 Task: Show available start times in increments of 60 minutes.
Action: Mouse moved to (221, 453)
Screenshot: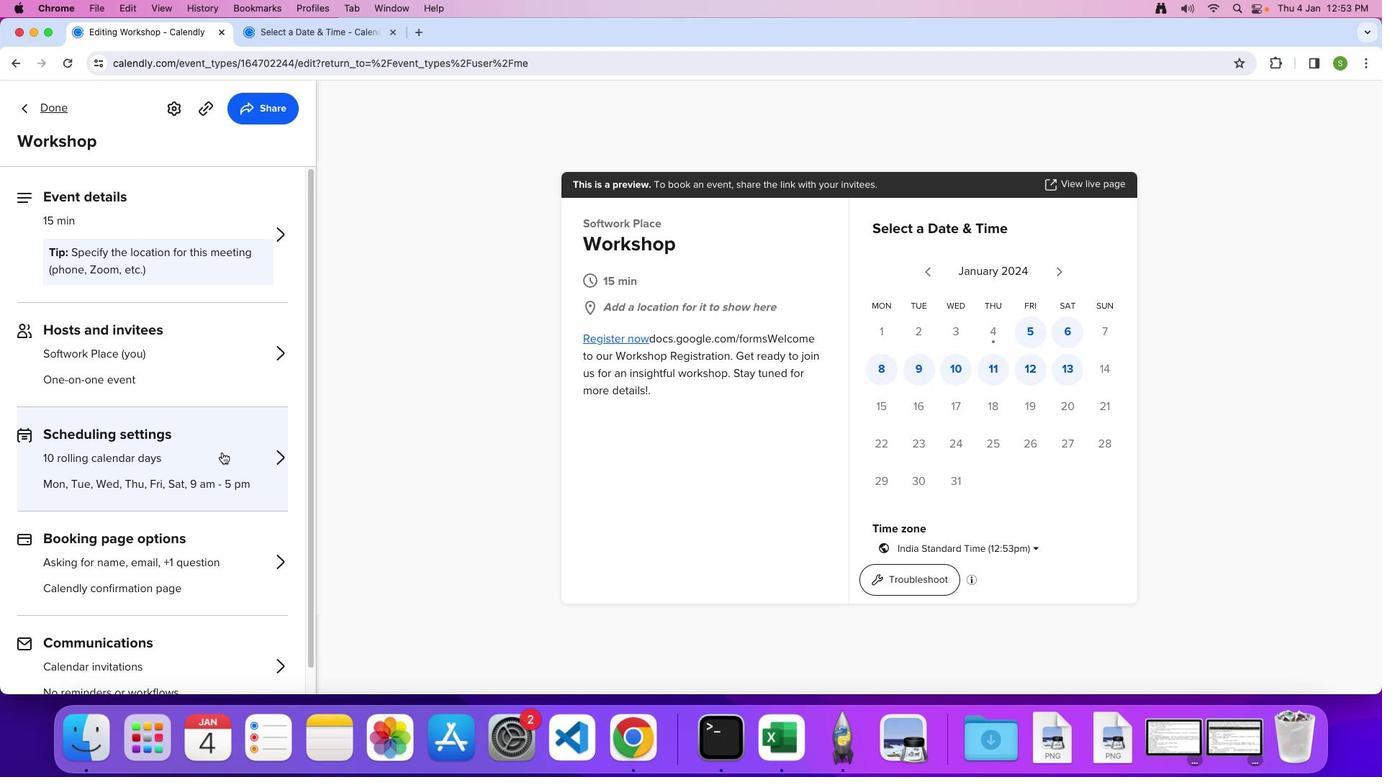 
Action: Mouse pressed left at (221, 453)
Screenshot: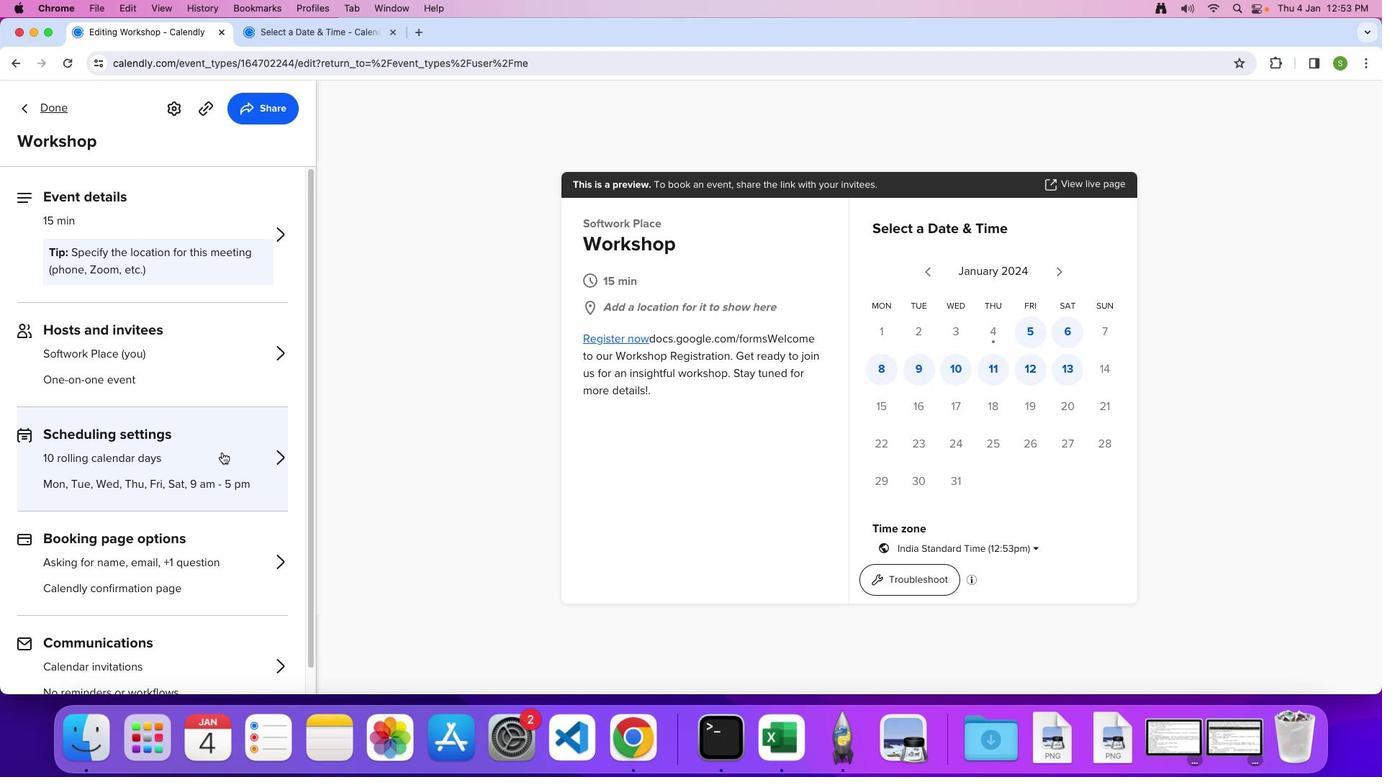 
Action: Mouse moved to (201, 495)
Screenshot: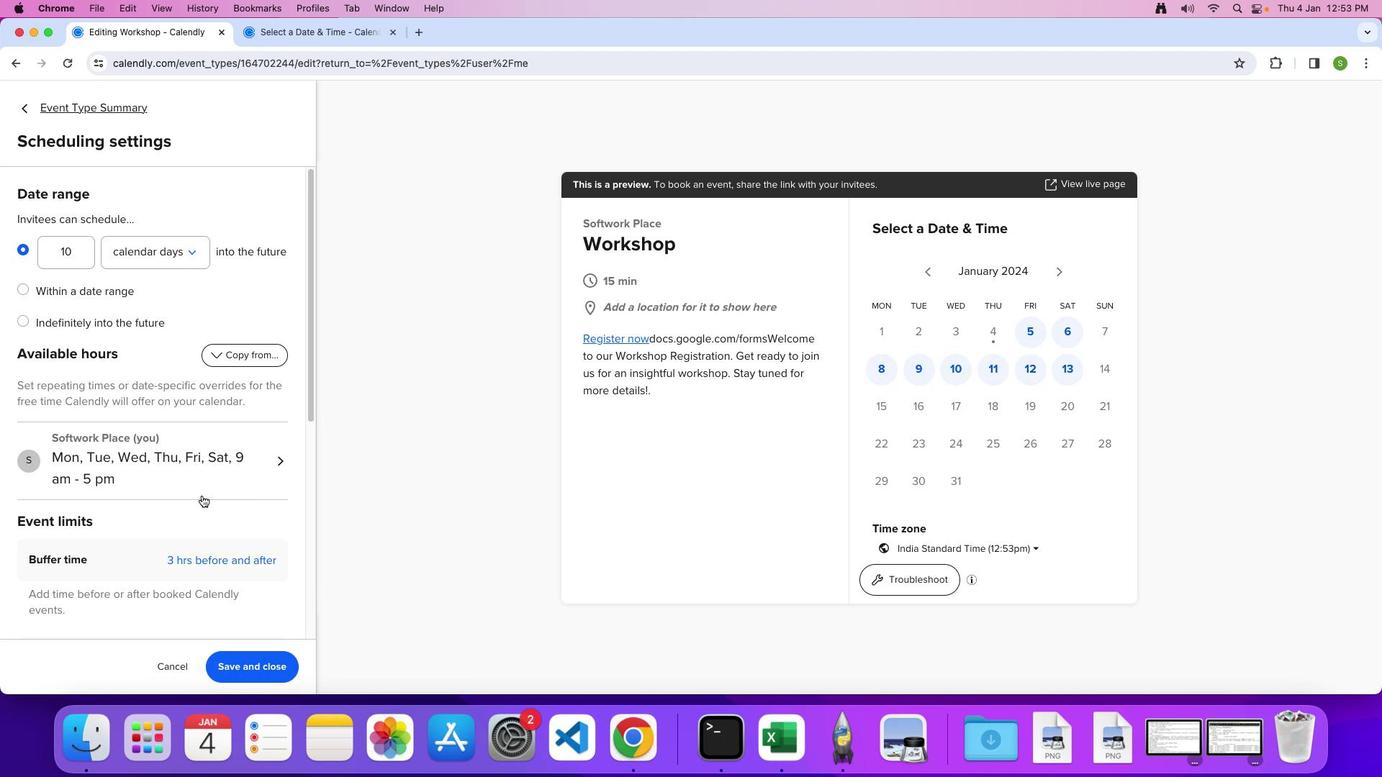 
Action: Mouse scrolled (201, 495) with delta (0, 0)
Screenshot: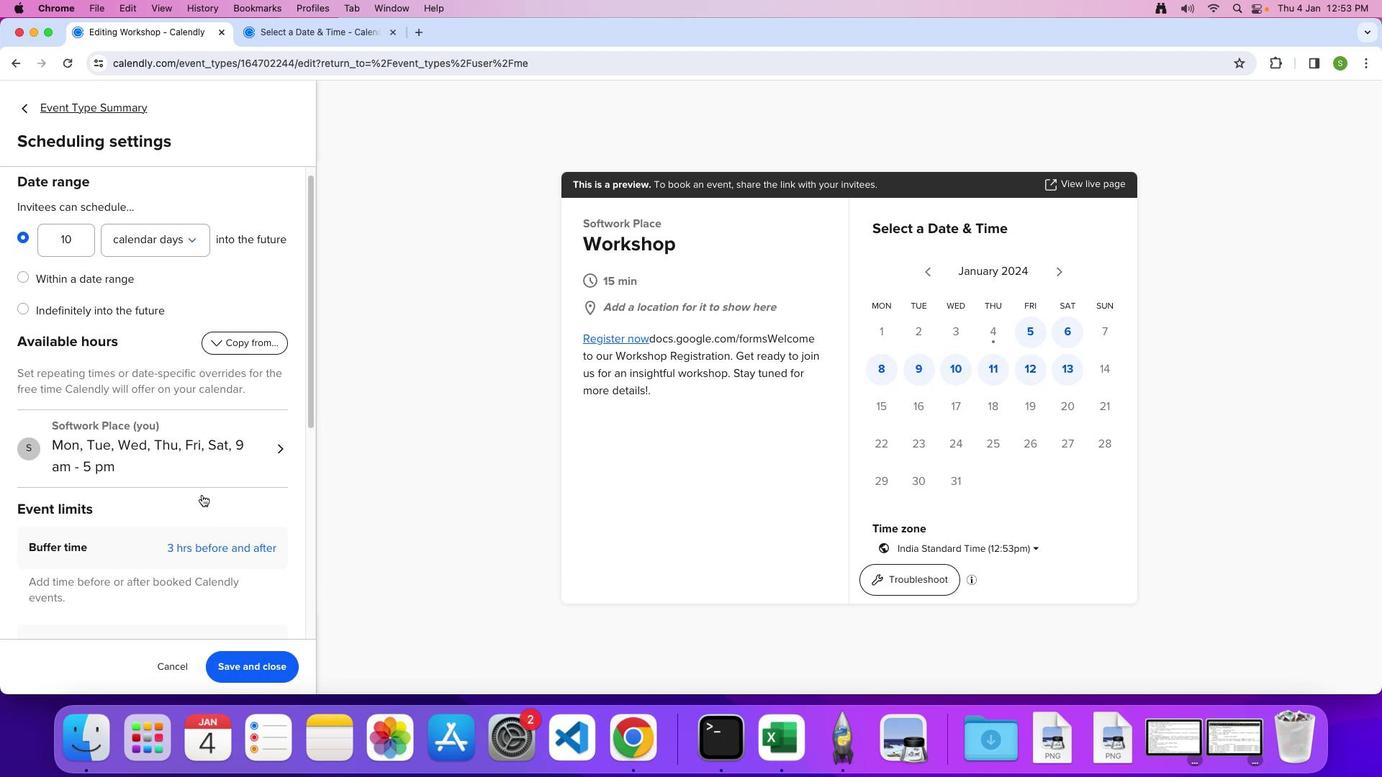 
Action: Mouse scrolled (201, 495) with delta (0, 0)
Screenshot: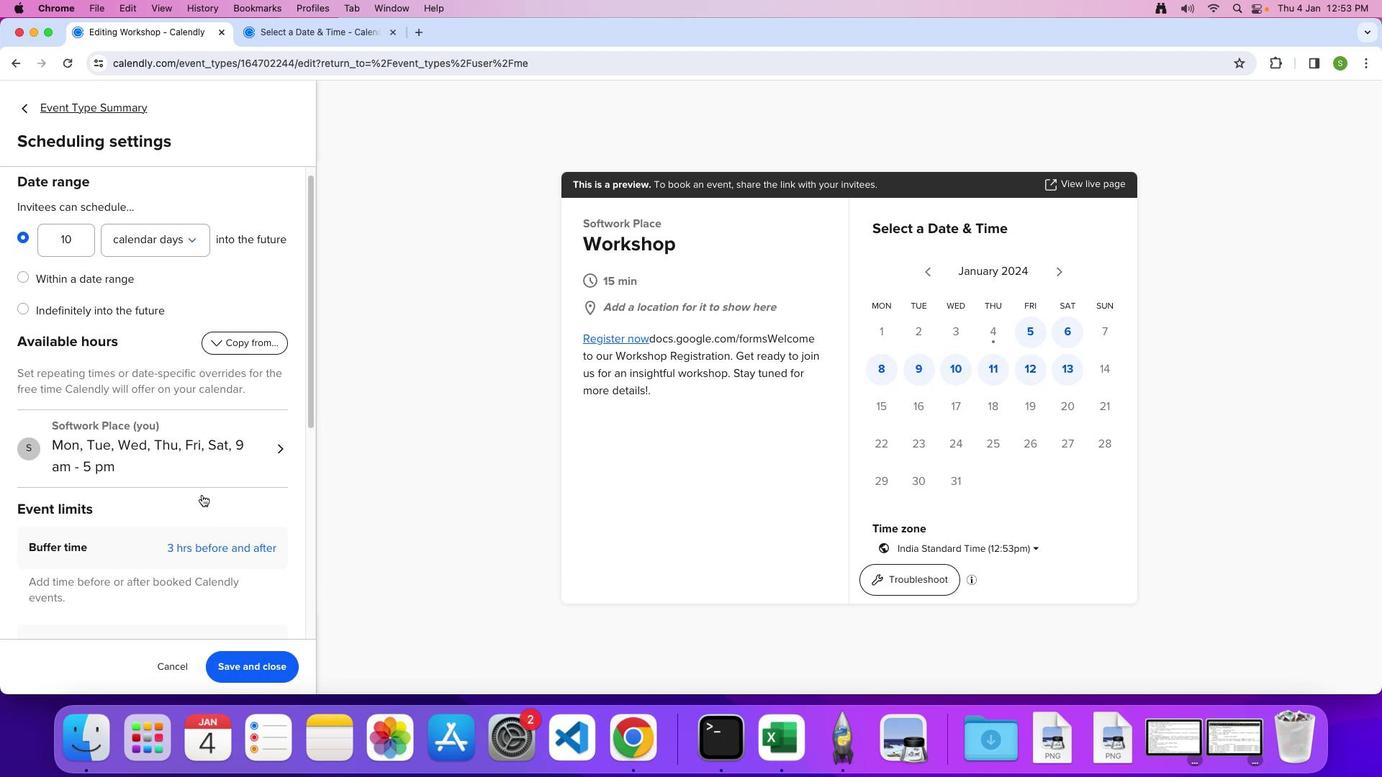 
Action: Mouse scrolled (201, 495) with delta (0, -2)
Screenshot: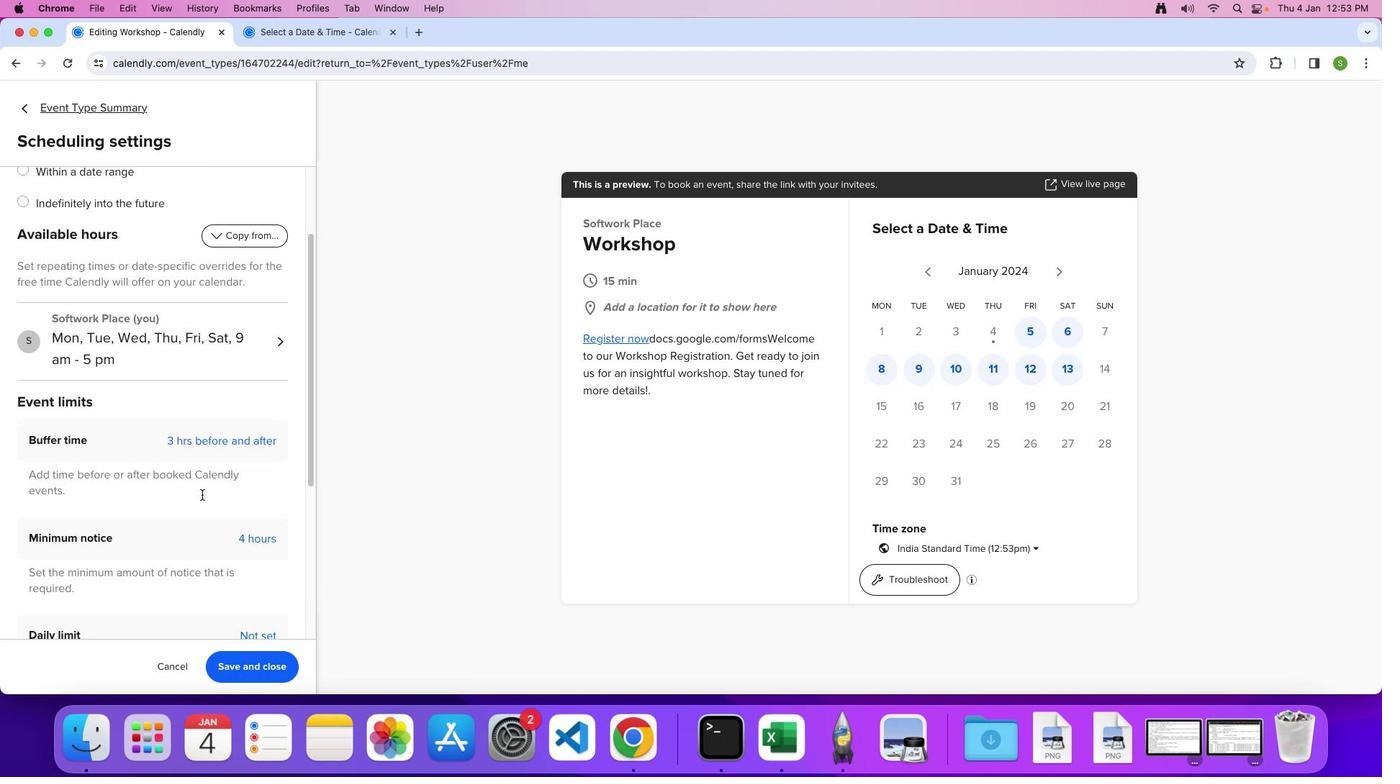 
Action: Mouse moved to (201, 495)
Screenshot: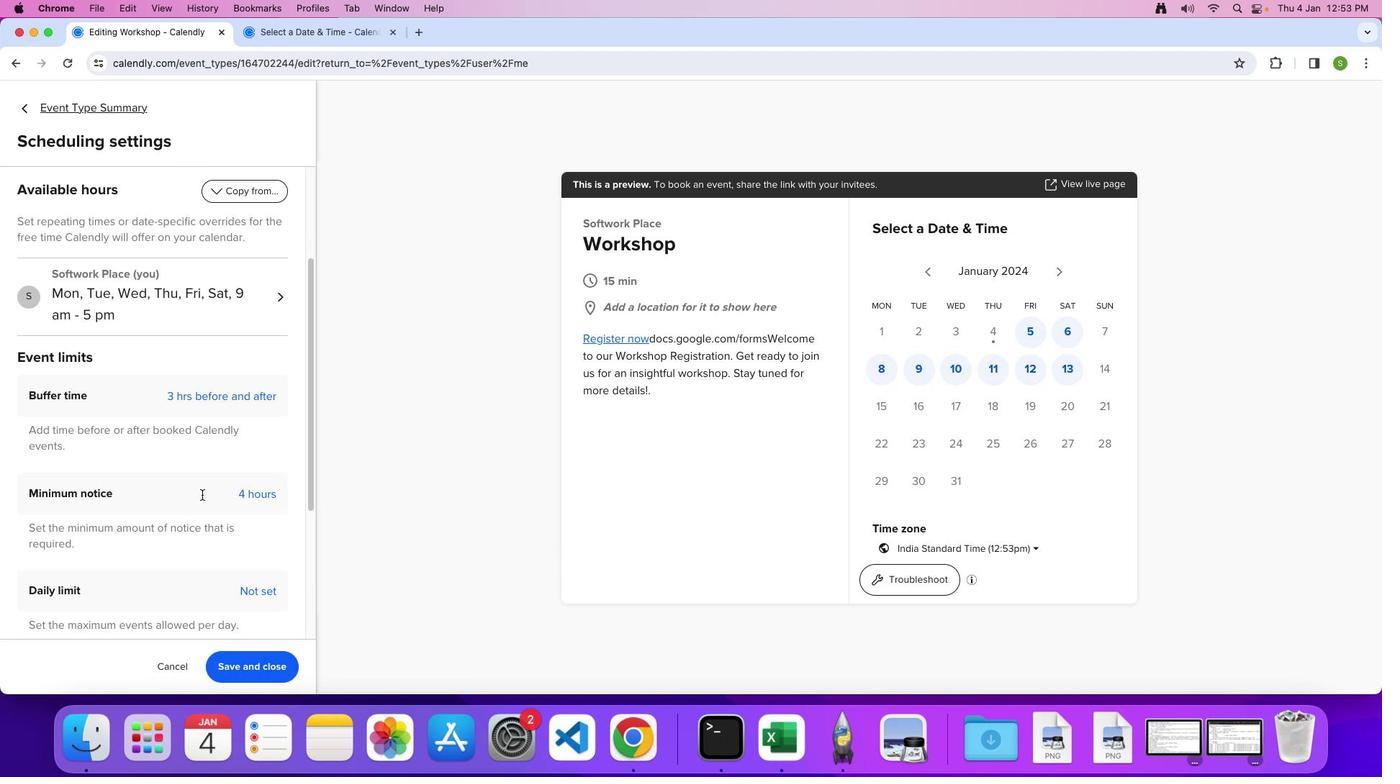 
Action: Mouse scrolled (201, 495) with delta (0, 0)
Screenshot: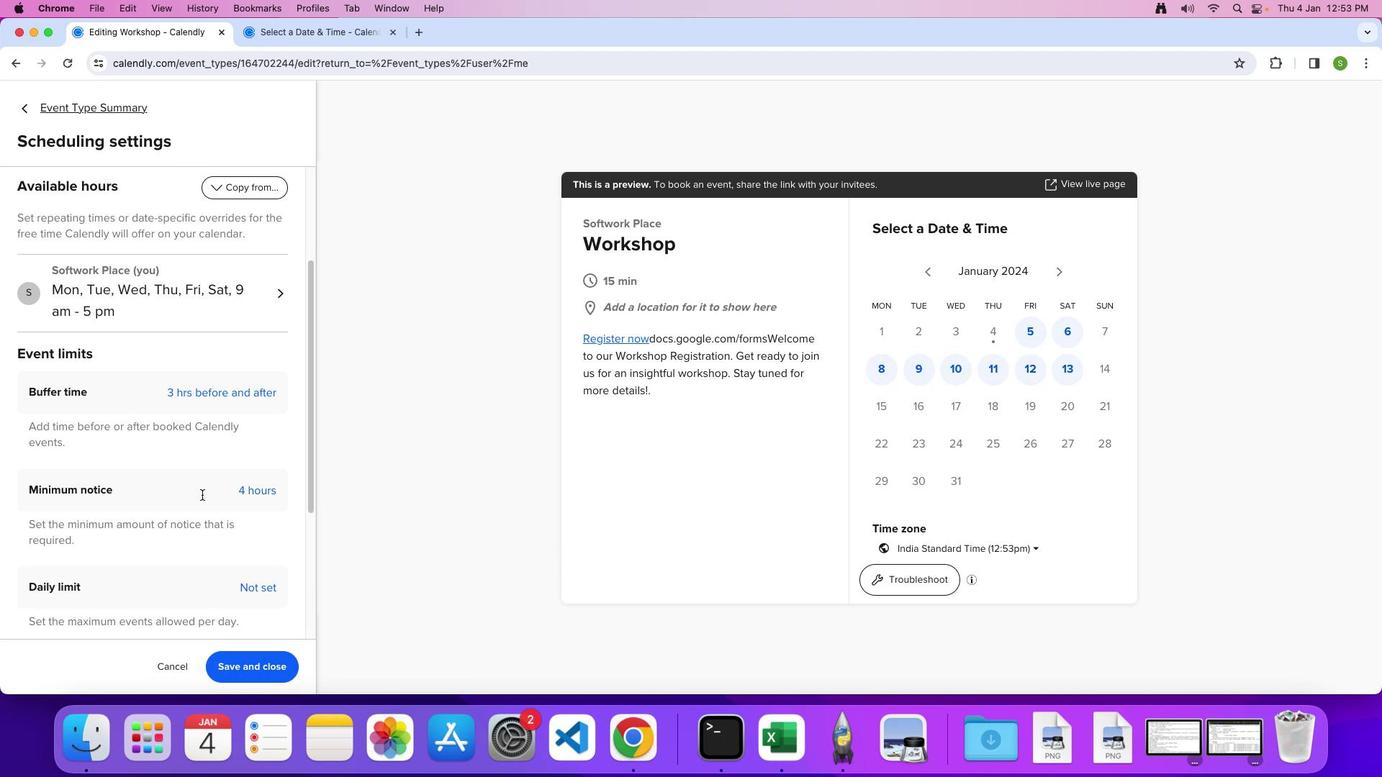 
Action: Mouse scrolled (201, 495) with delta (0, 0)
Screenshot: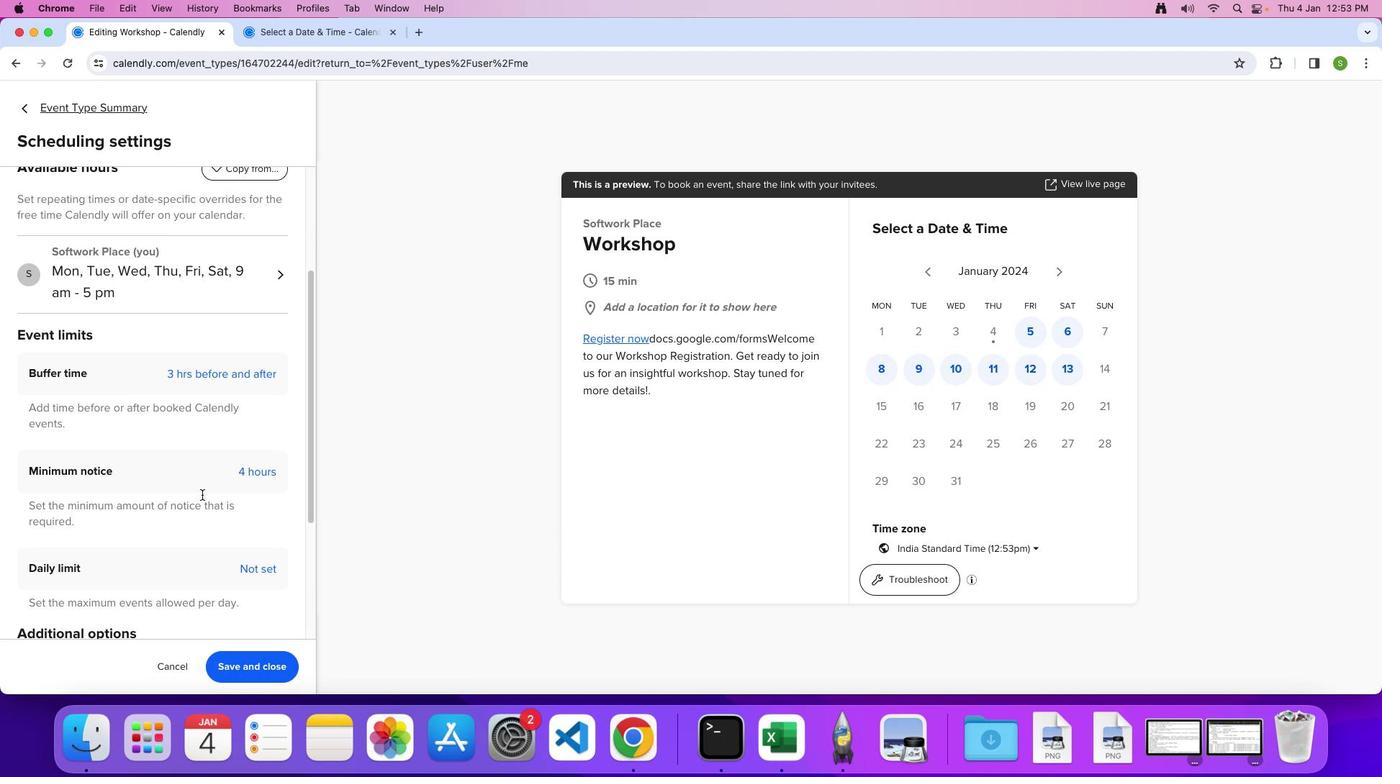 
Action: Mouse scrolled (201, 495) with delta (0, -2)
Screenshot: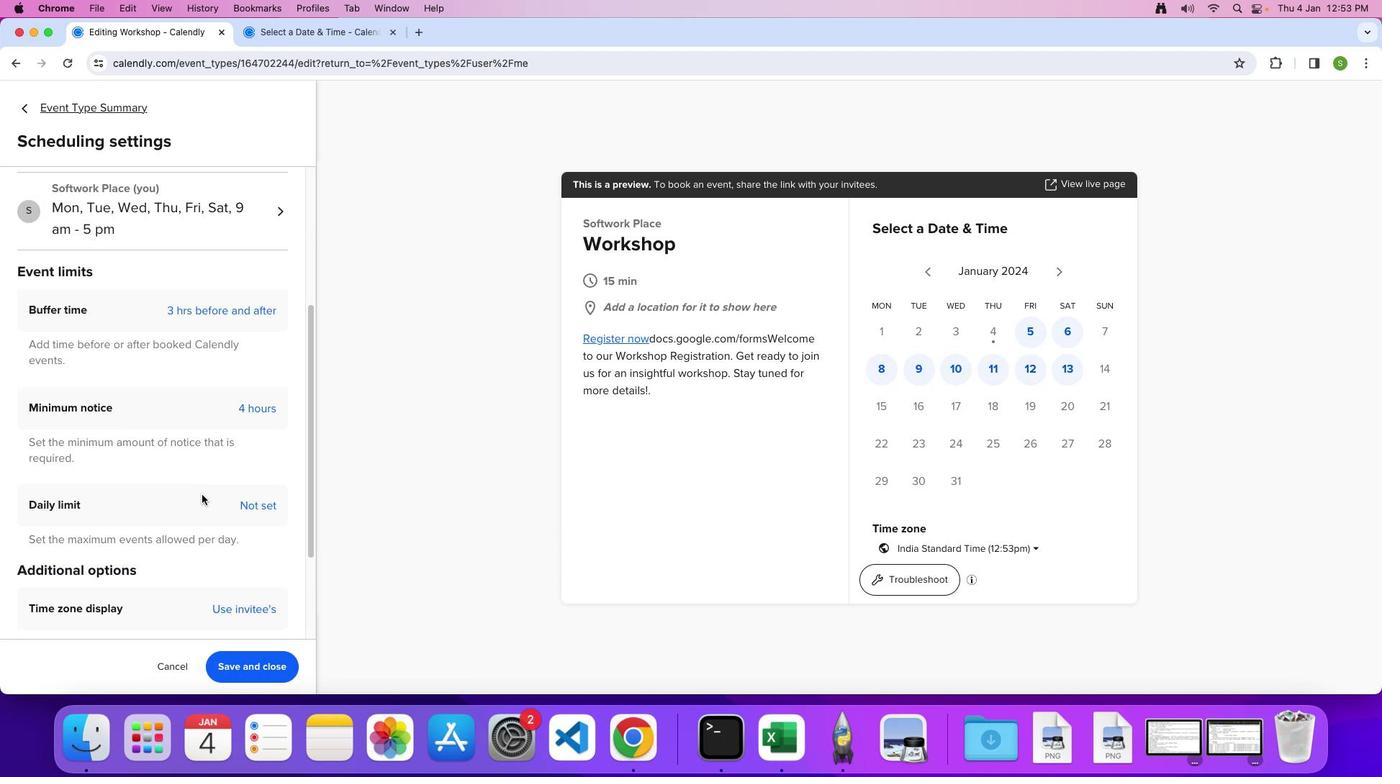 
Action: Mouse scrolled (201, 495) with delta (0, -3)
Screenshot: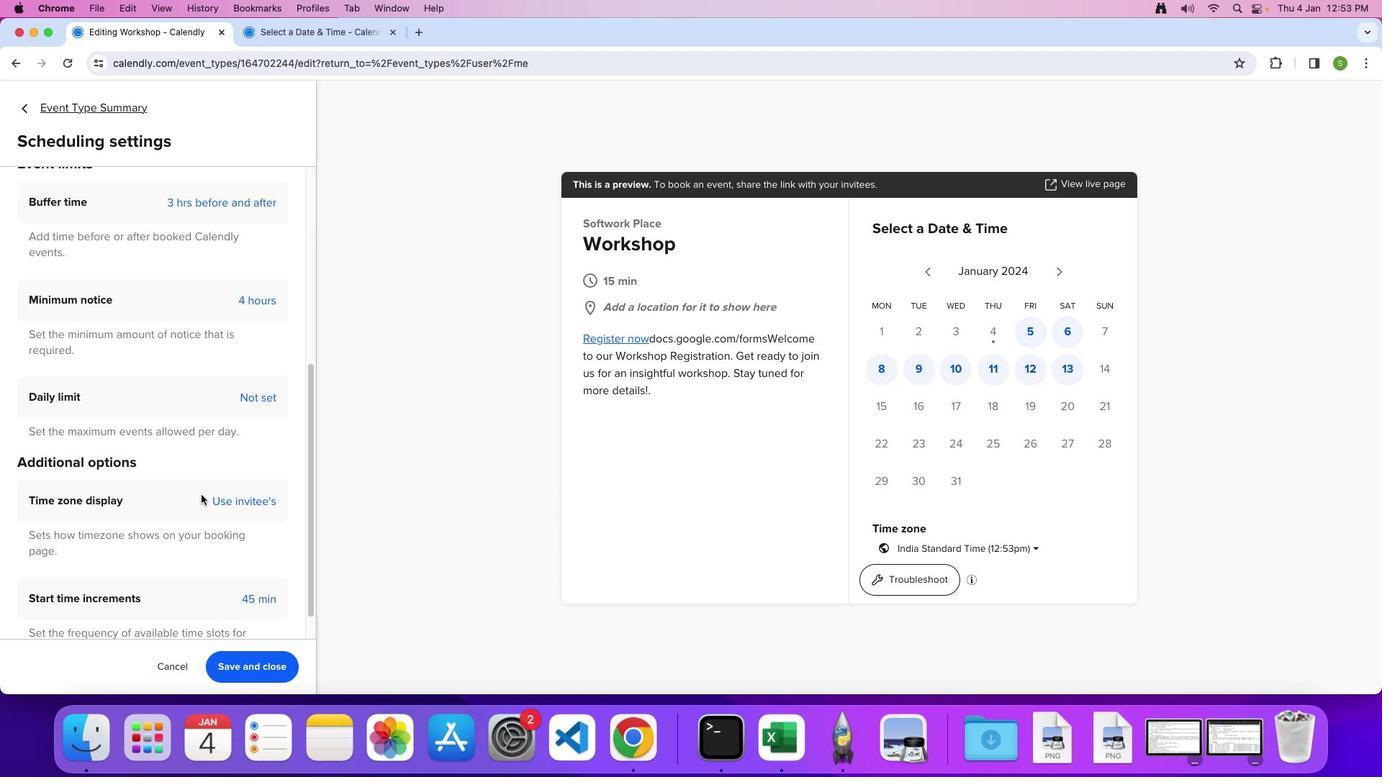 
Action: Mouse moved to (201, 494)
Screenshot: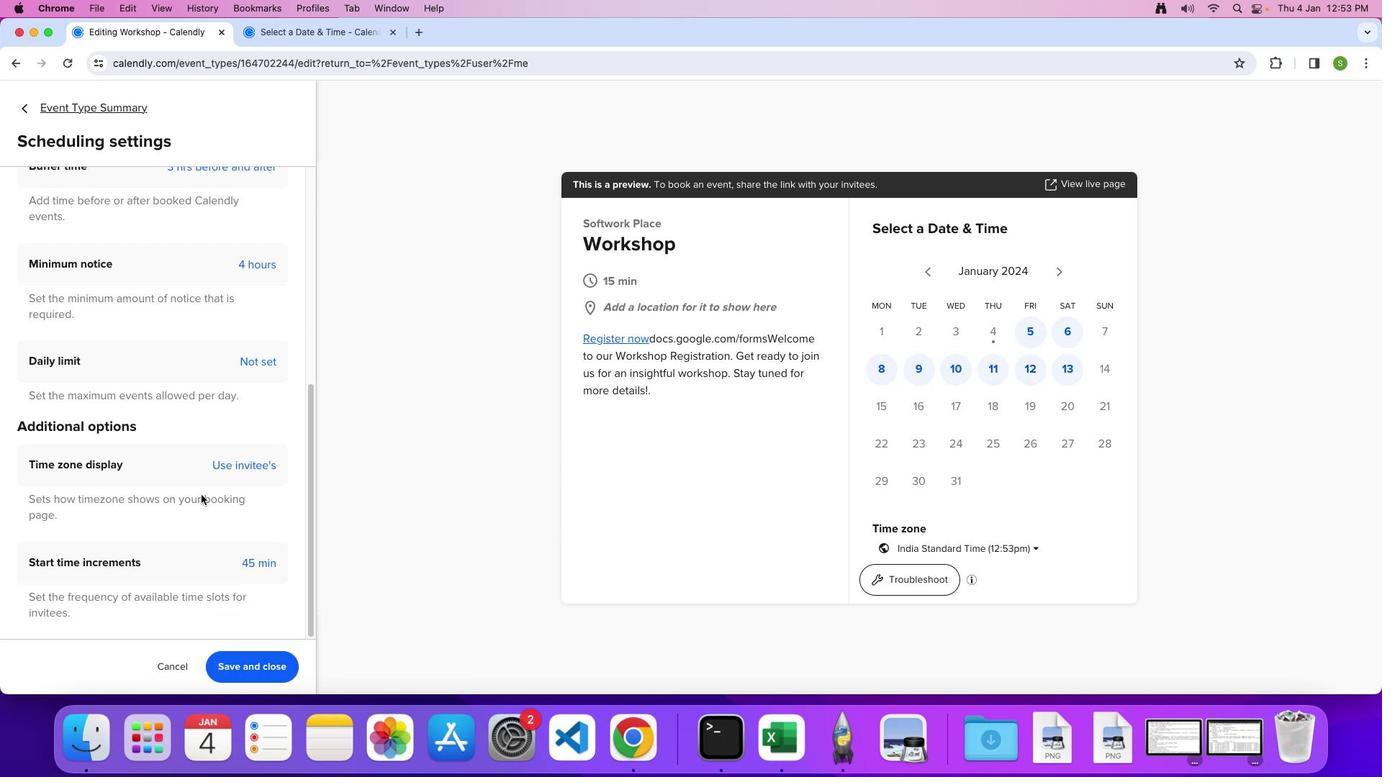 
Action: Mouse scrolled (201, 494) with delta (0, 0)
Screenshot: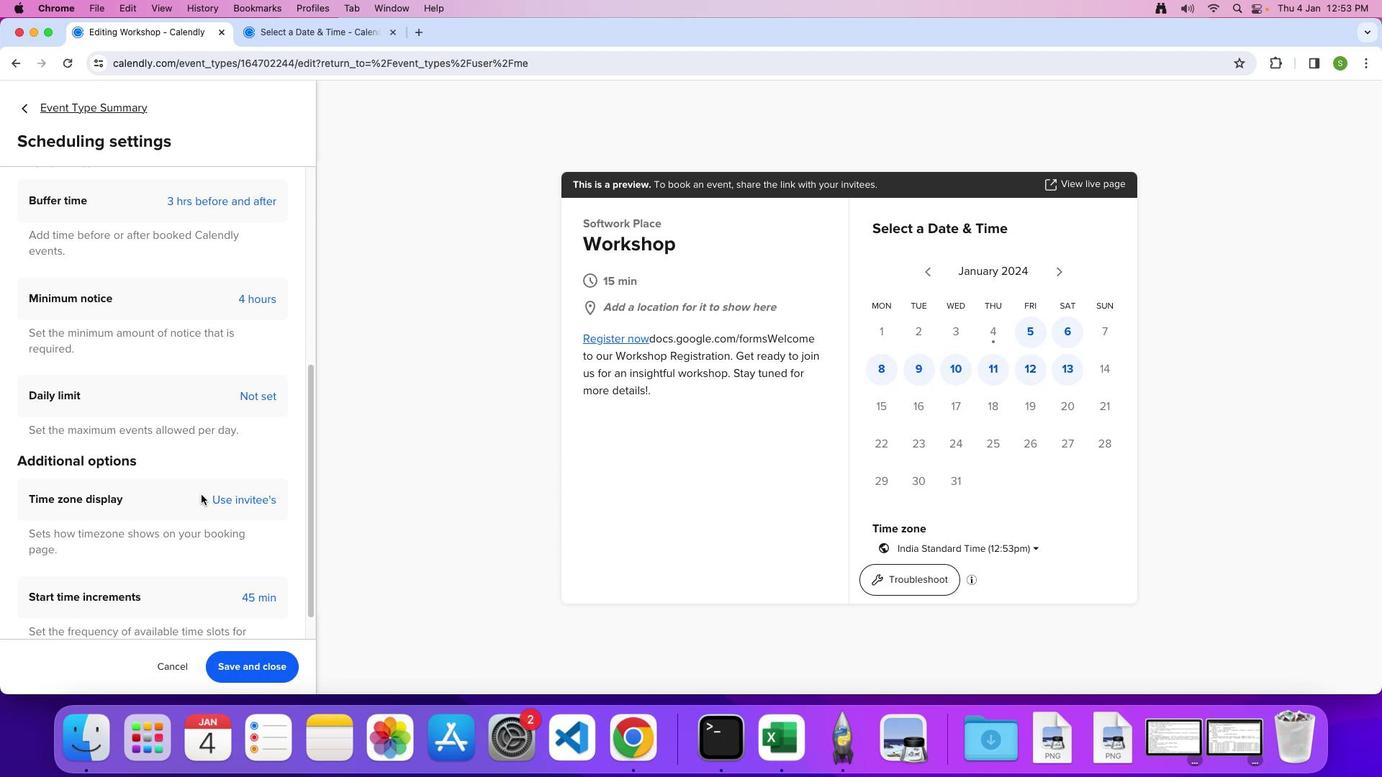 
Action: Mouse scrolled (201, 494) with delta (0, 3)
Screenshot: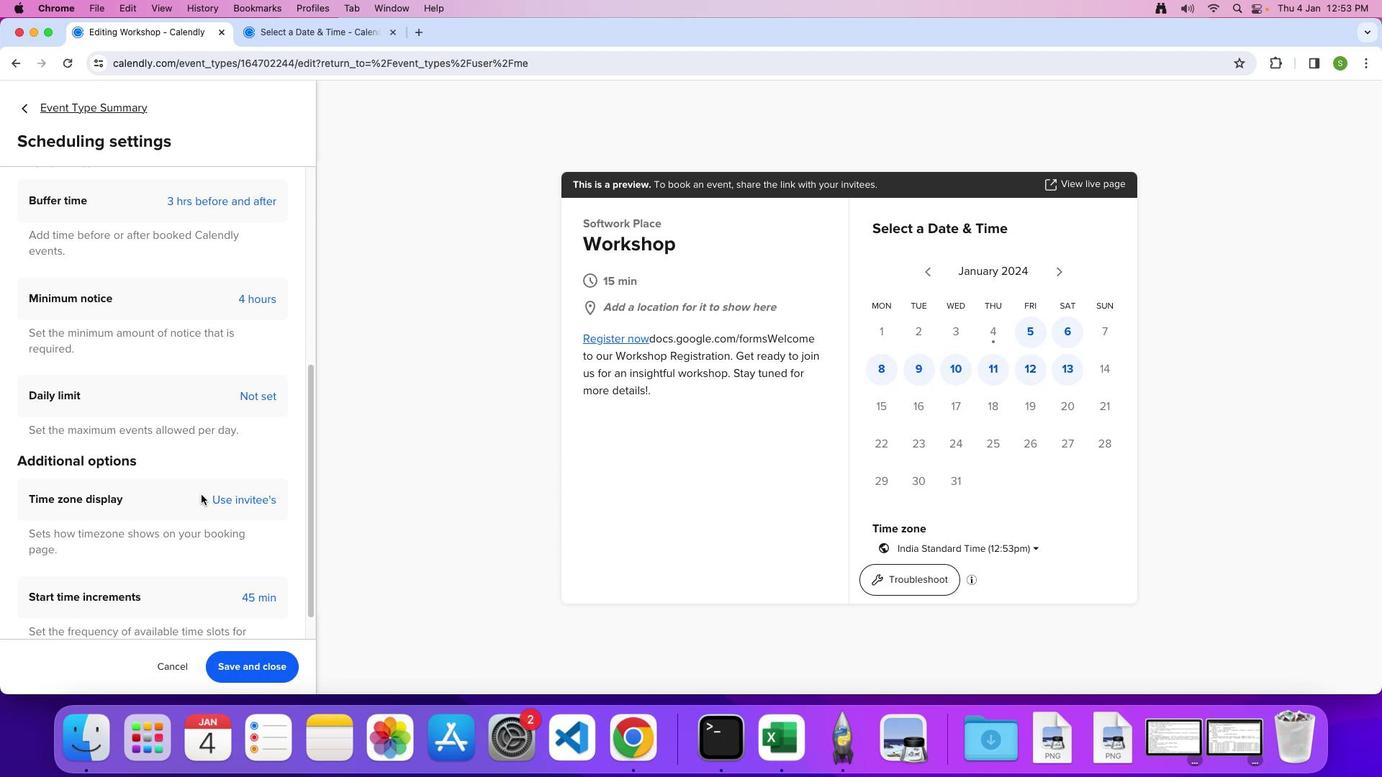 
Action: Mouse scrolled (201, 494) with delta (0, -2)
Screenshot: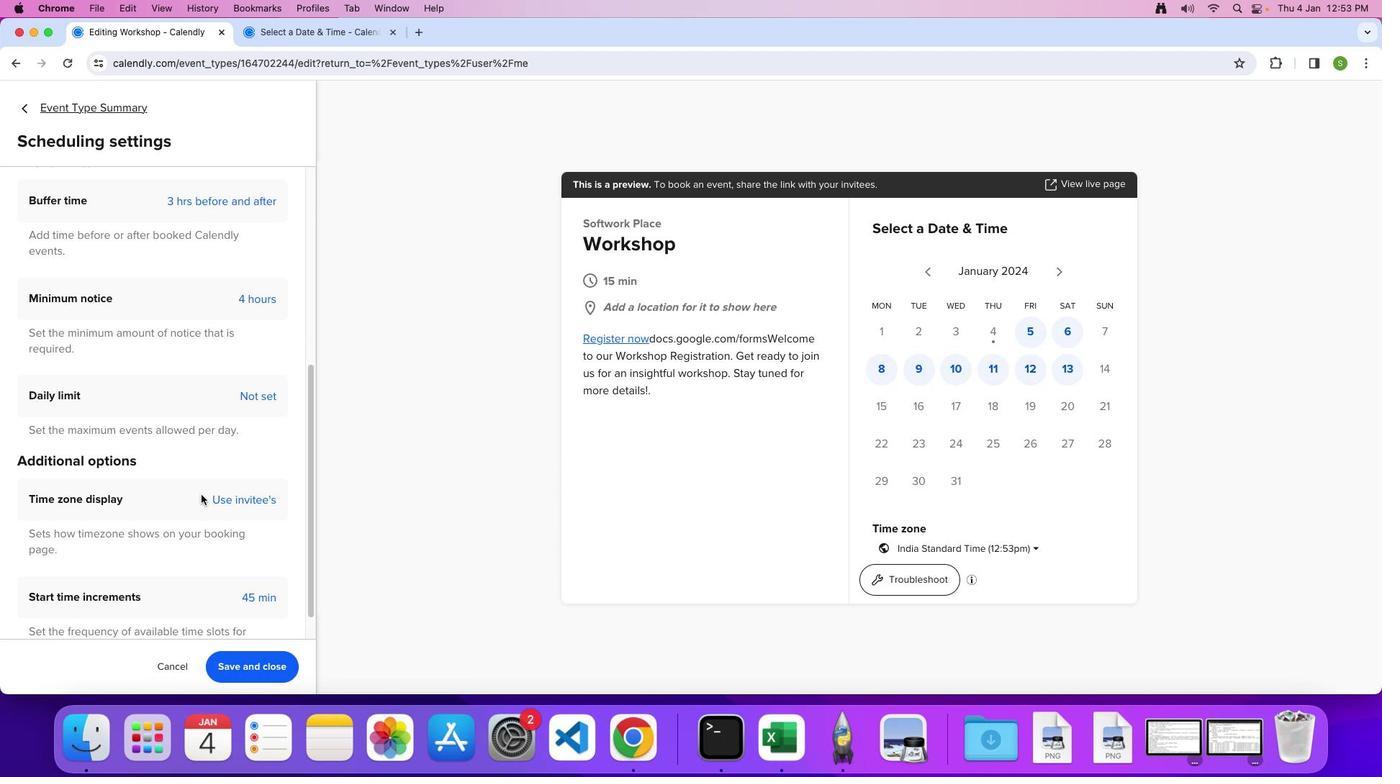 
Action: Mouse scrolled (201, 494) with delta (0, 0)
Screenshot: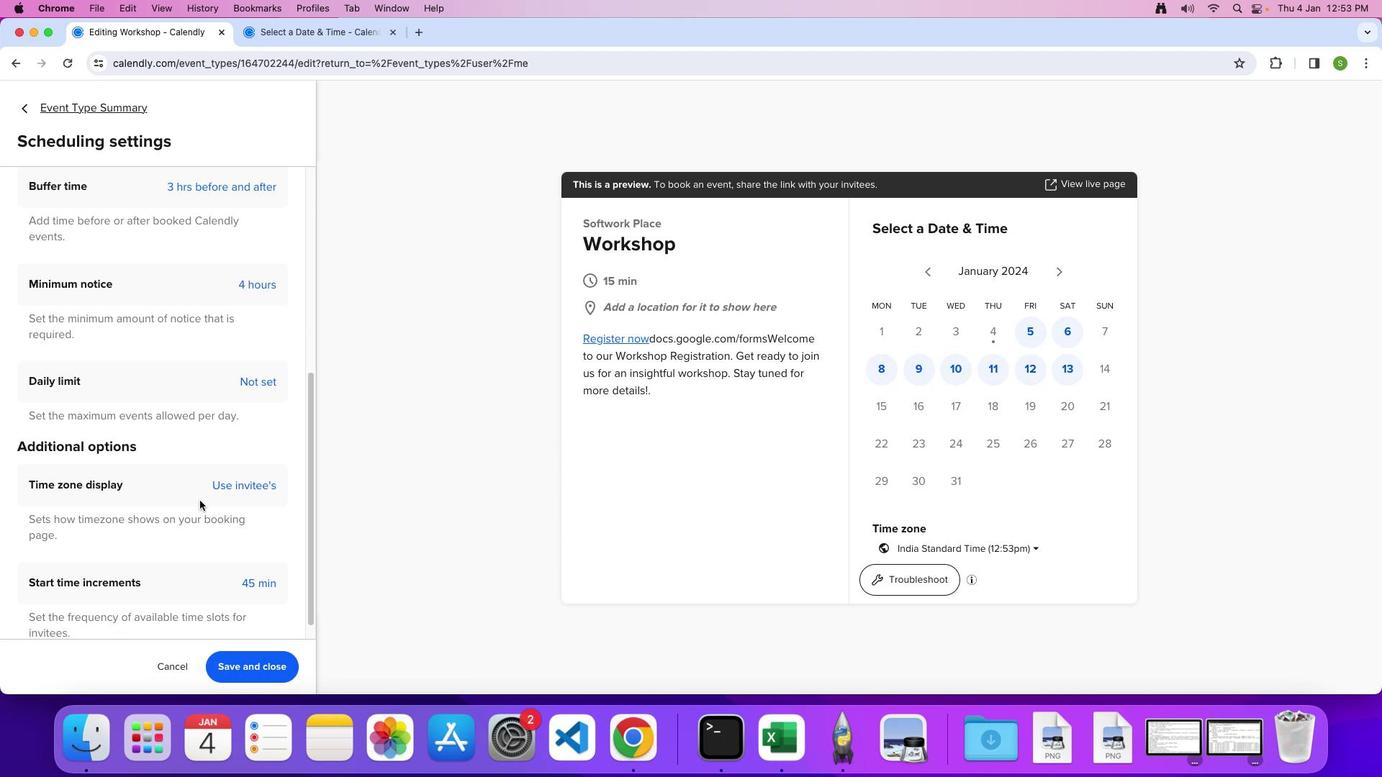 
Action: Mouse moved to (174, 558)
Screenshot: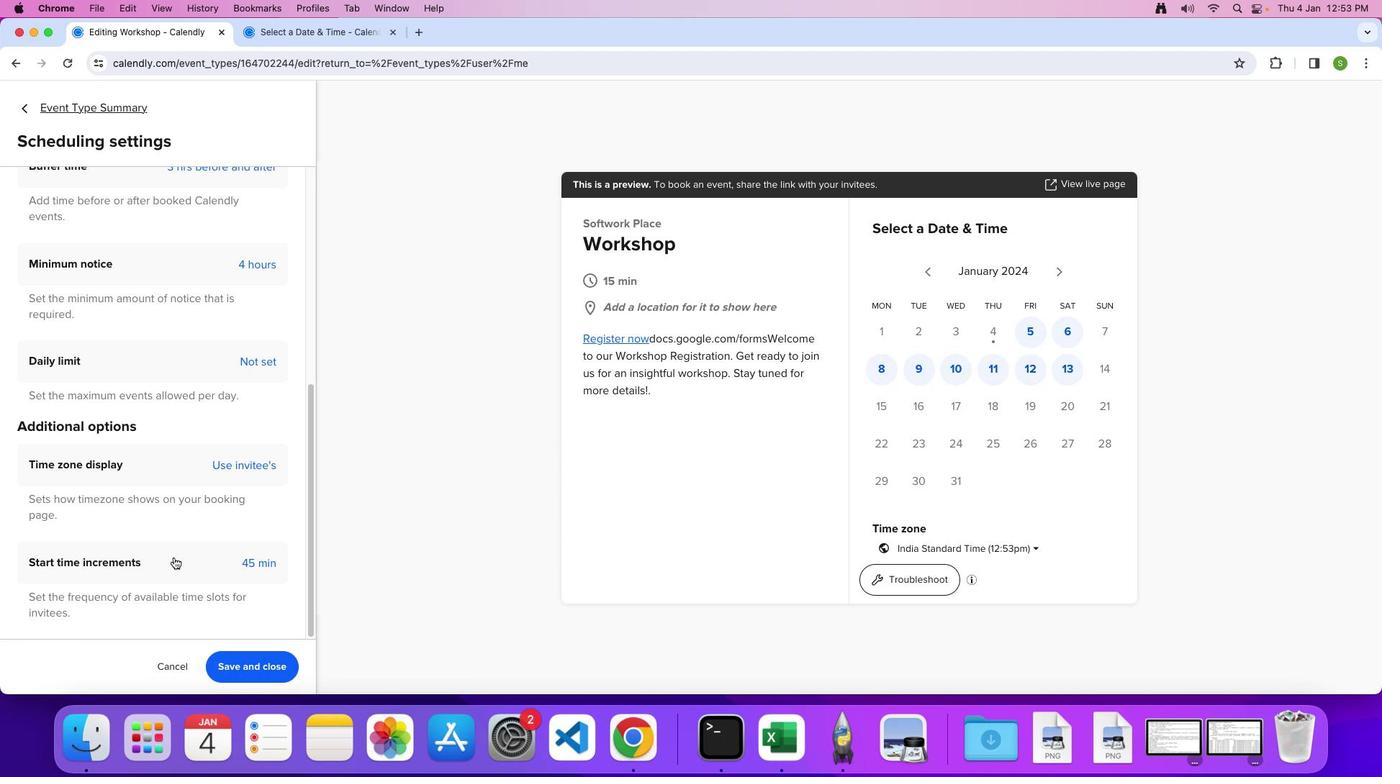 
Action: Mouse pressed left at (174, 558)
Screenshot: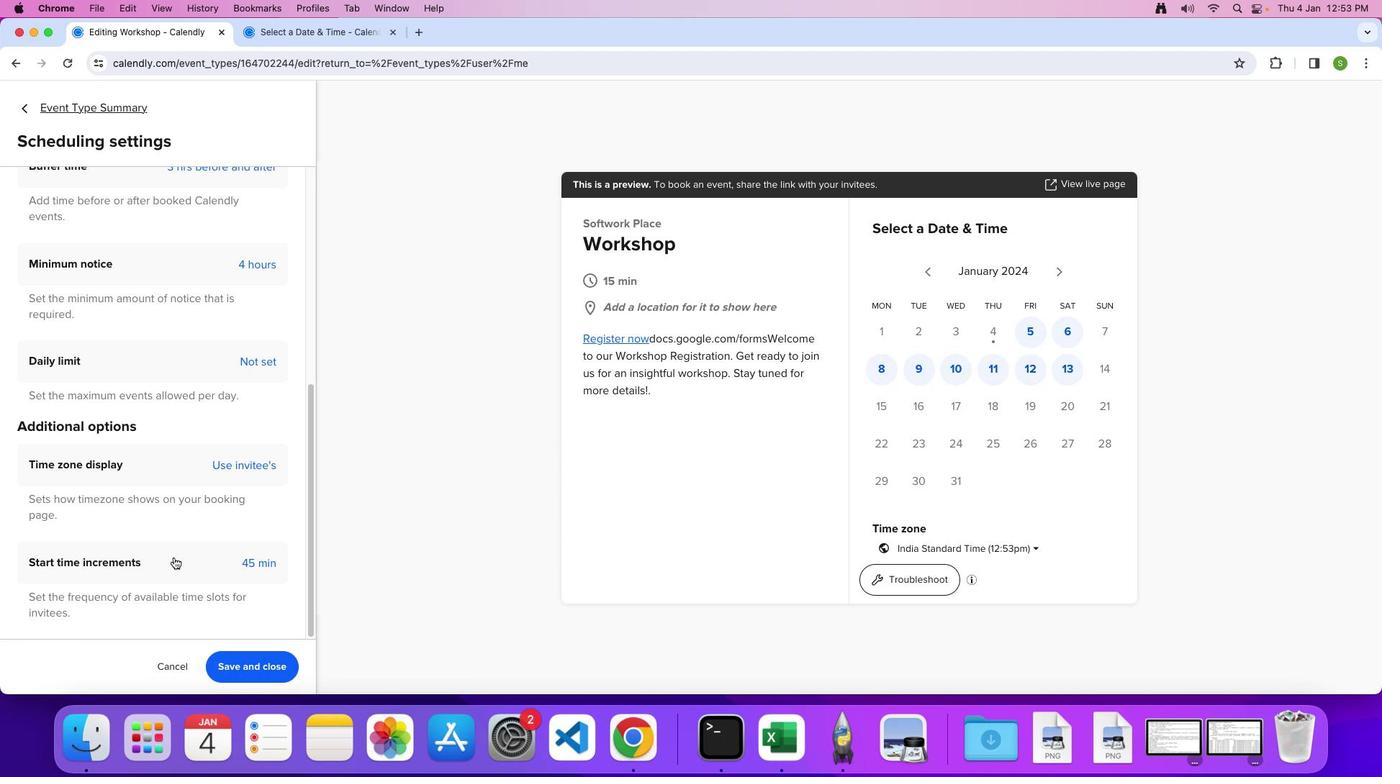 
Action: Mouse moved to (188, 550)
Screenshot: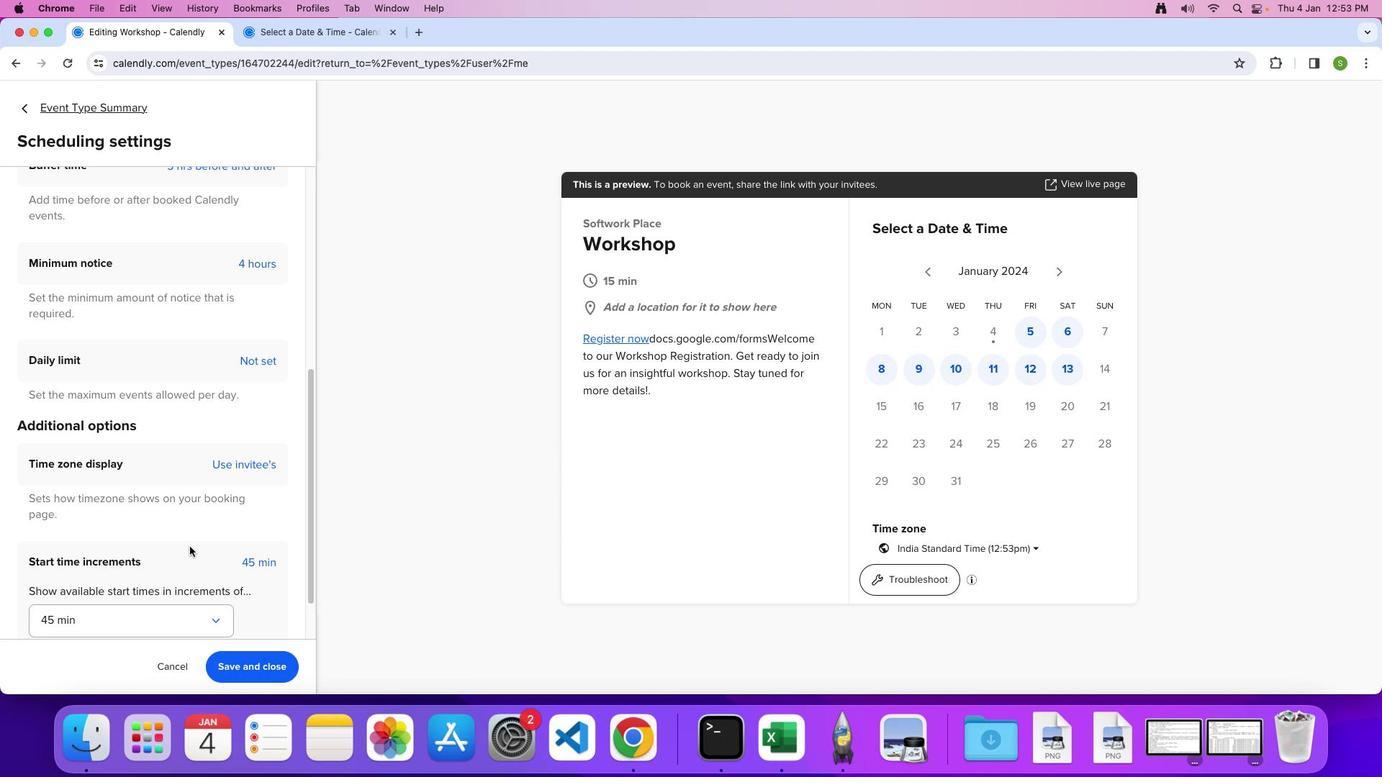 
Action: Mouse scrolled (188, 550) with delta (0, 0)
Screenshot: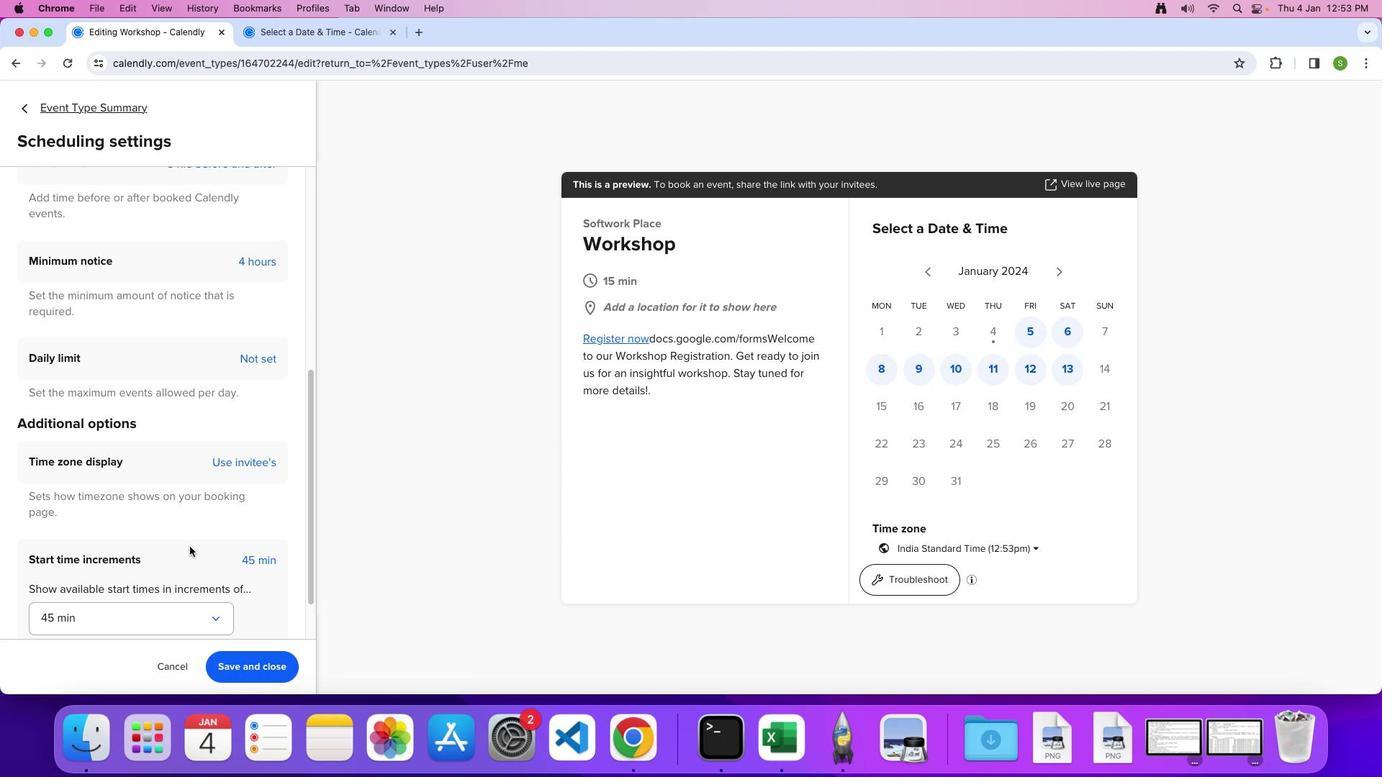 
Action: Mouse moved to (189, 550)
Screenshot: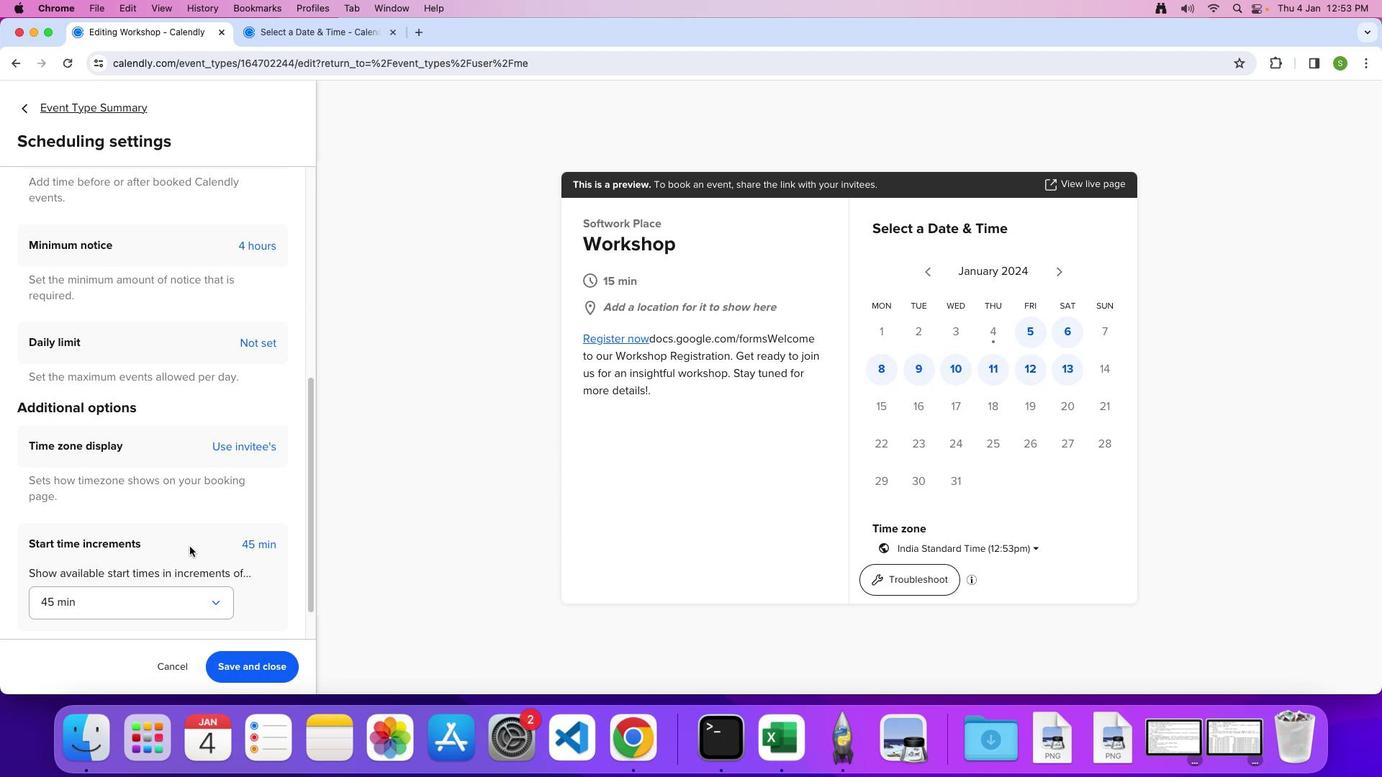 
Action: Mouse scrolled (189, 550) with delta (0, 0)
Screenshot: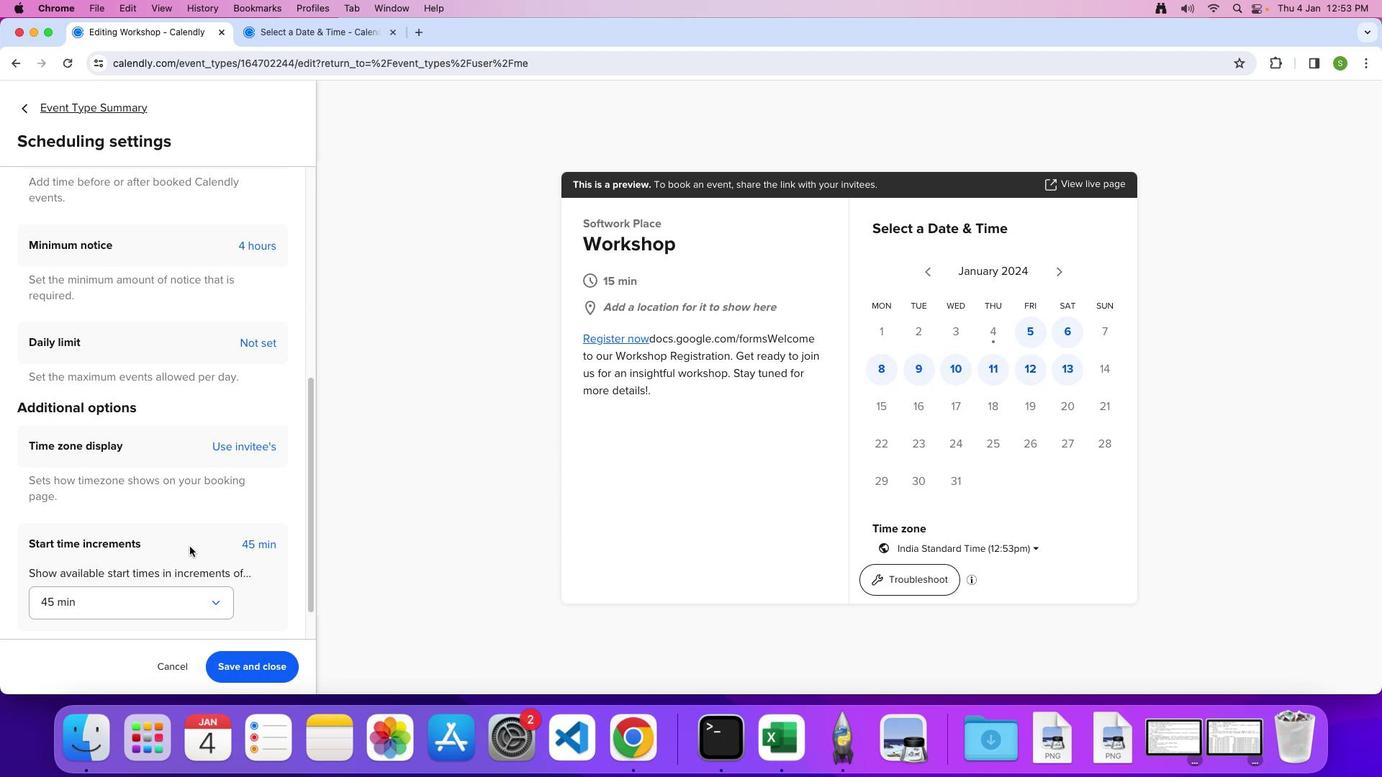 
Action: Mouse moved to (190, 547)
Screenshot: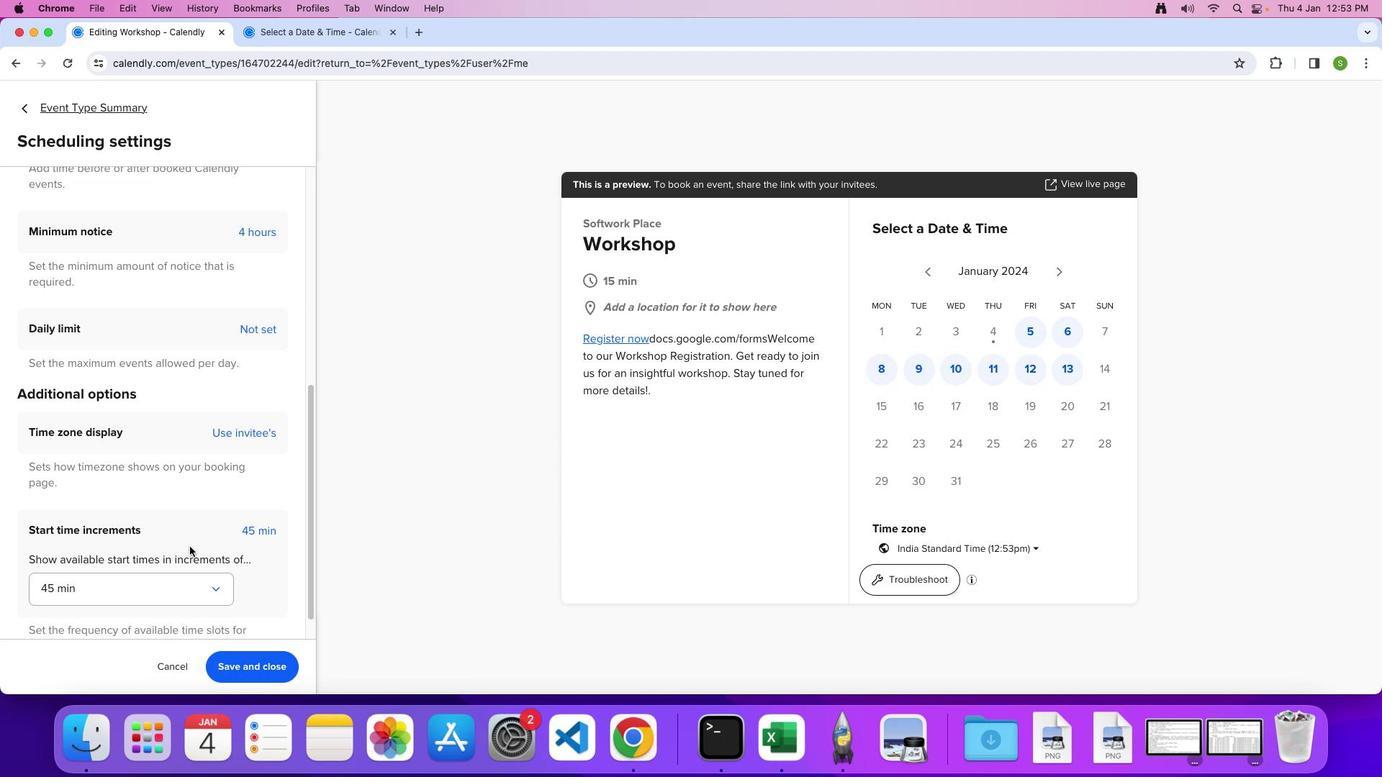 
Action: Mouse scrolled (190, 547) with delta (0, -2)
Screenshot: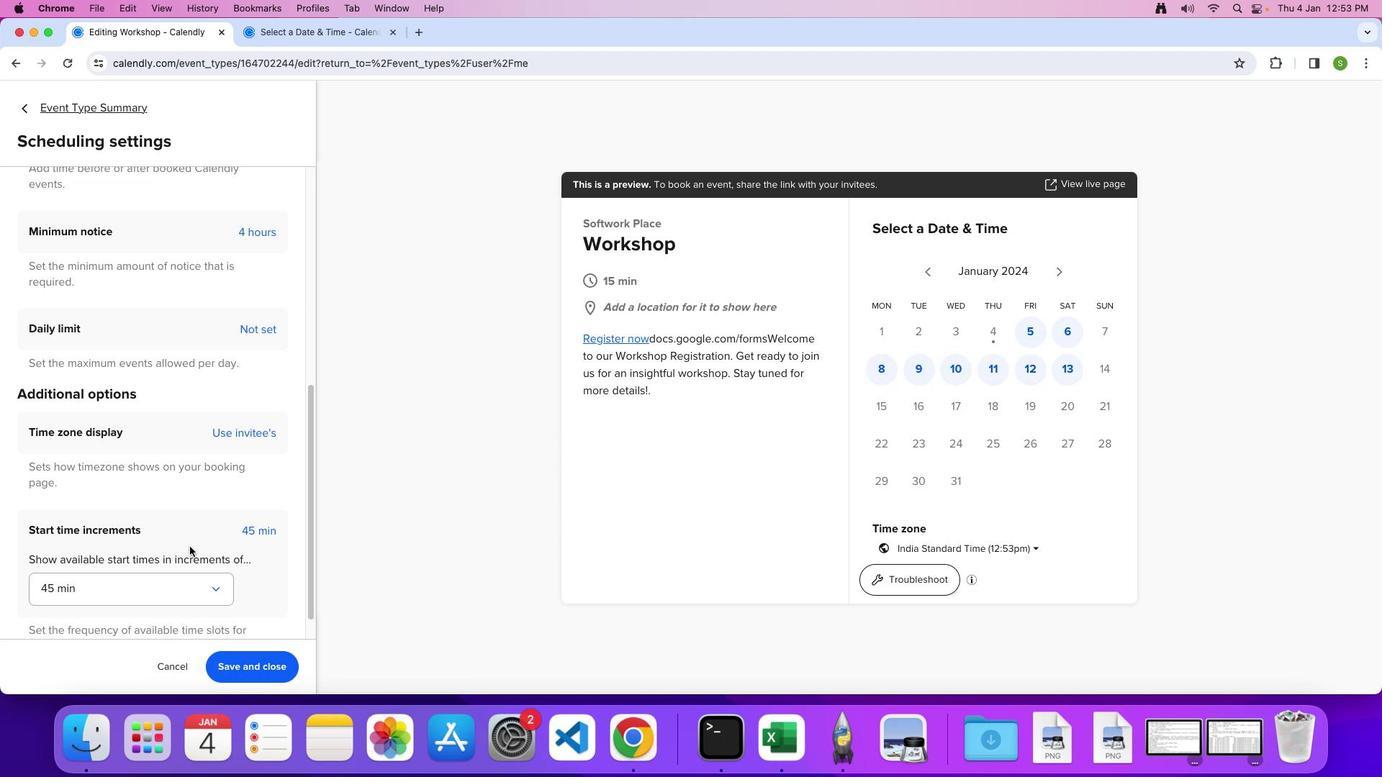 
Action: Mouse moved to (213, 553)
Screenshot: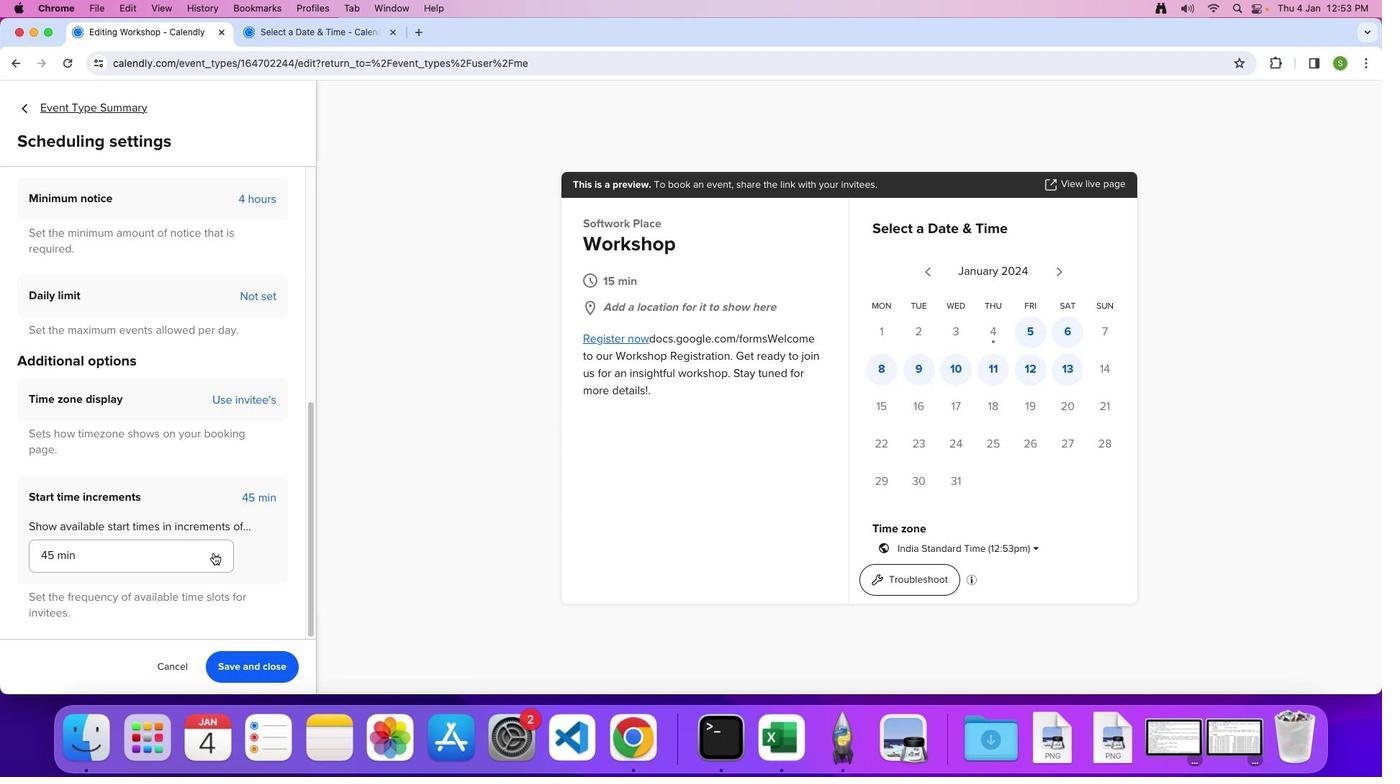 
Action: Mouse pressed left at (213, 553)
Screenshot: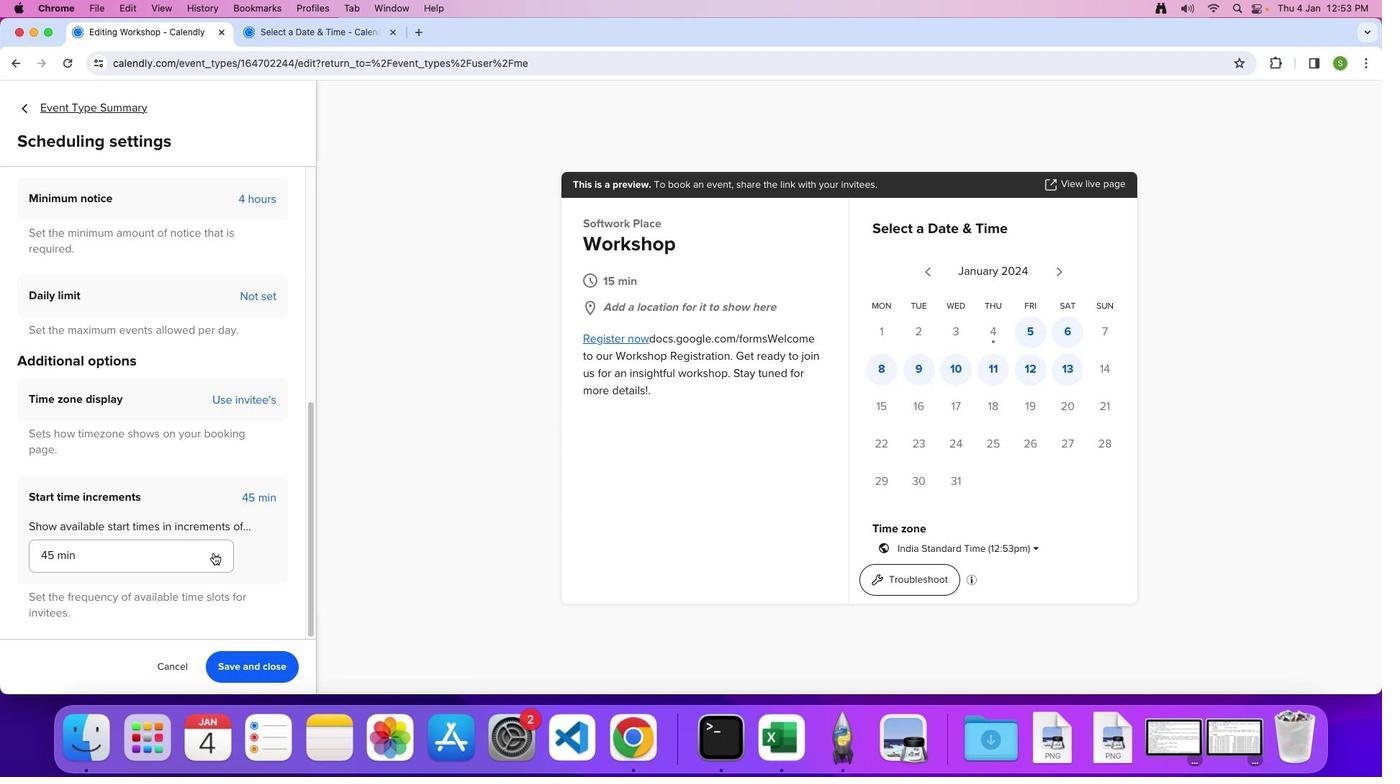 
Action: Mouse moved to (195, 556)
Screenshot: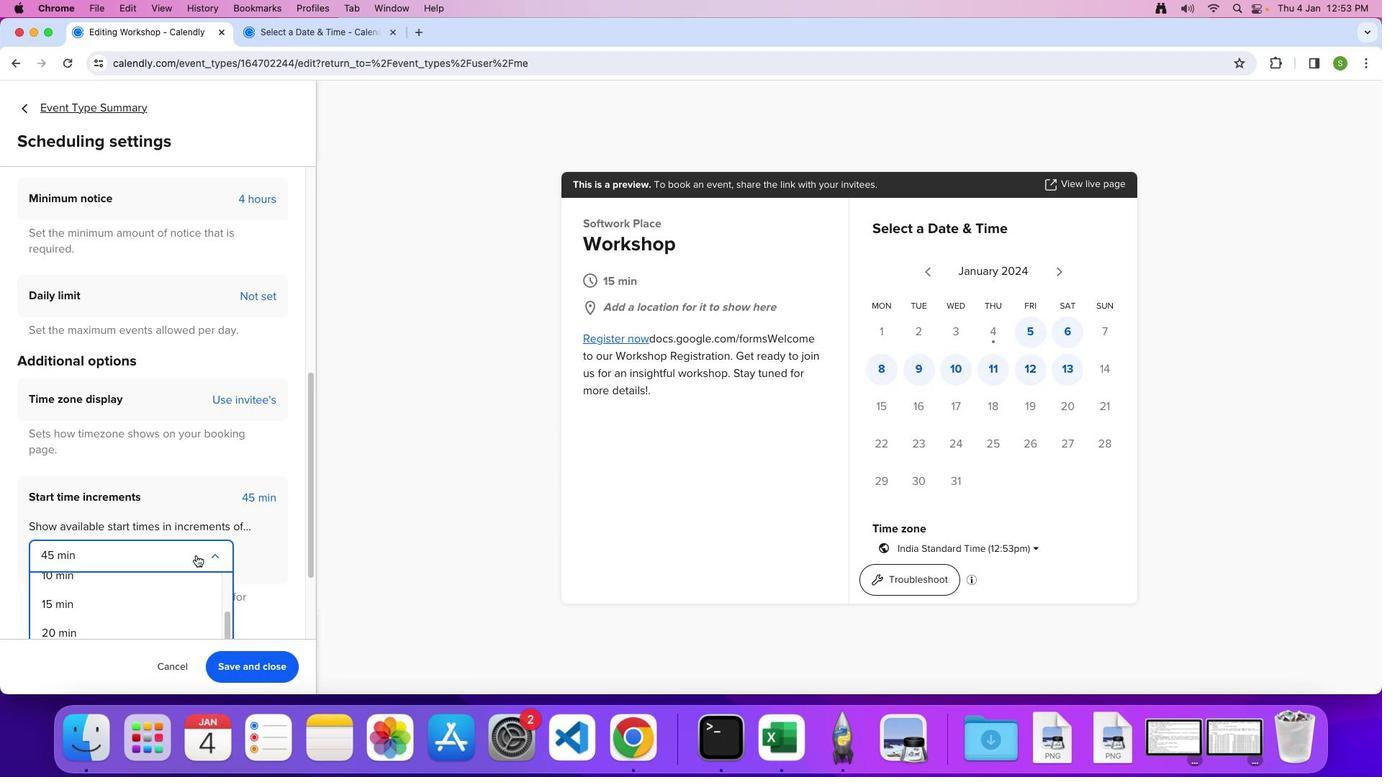 
Action: Mouse scrolled (195, 556) with delta (0, 0)
Screenshot: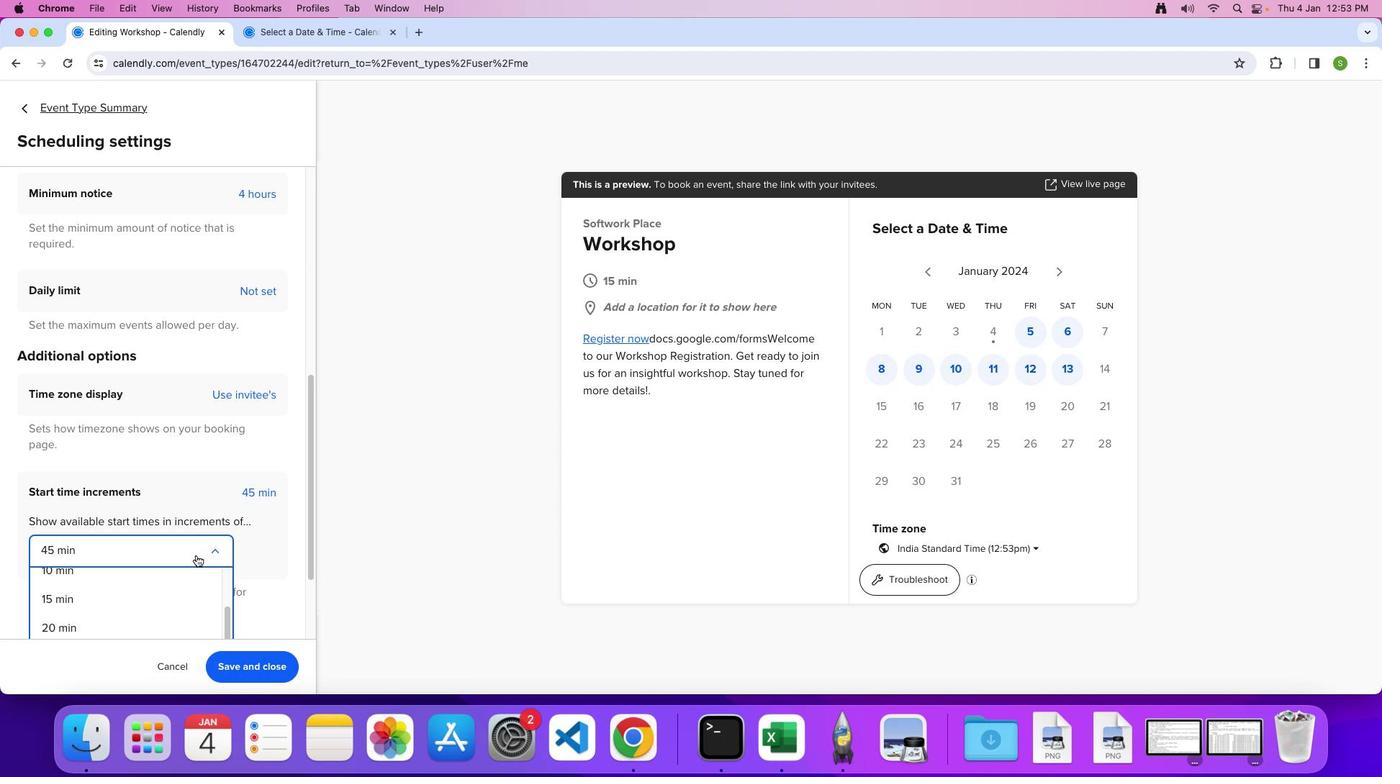 
Action: Mouse scrolled (195, 556) with delta (0, 0)
Screenshot: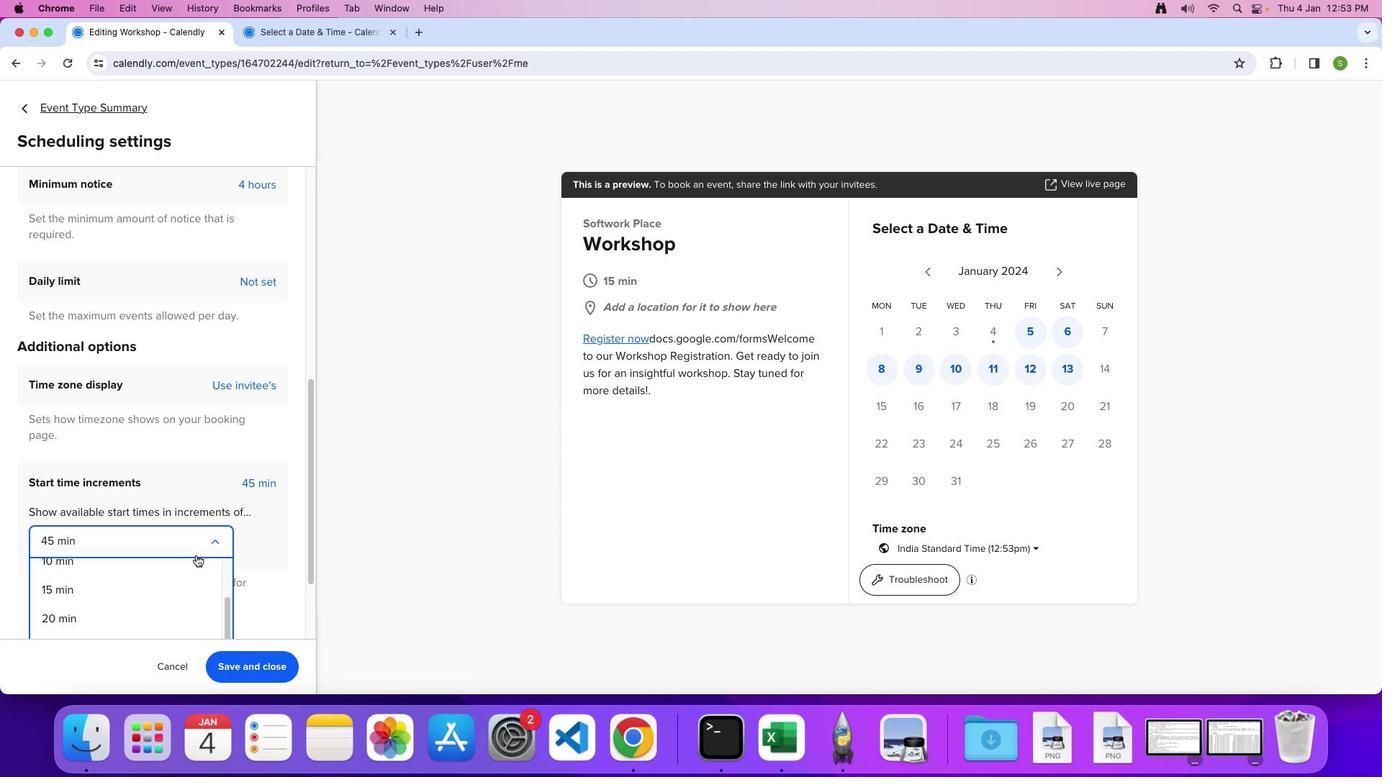 
Action: Mouse scrolled (195, 556) with delta (0, -2)
Screenshot: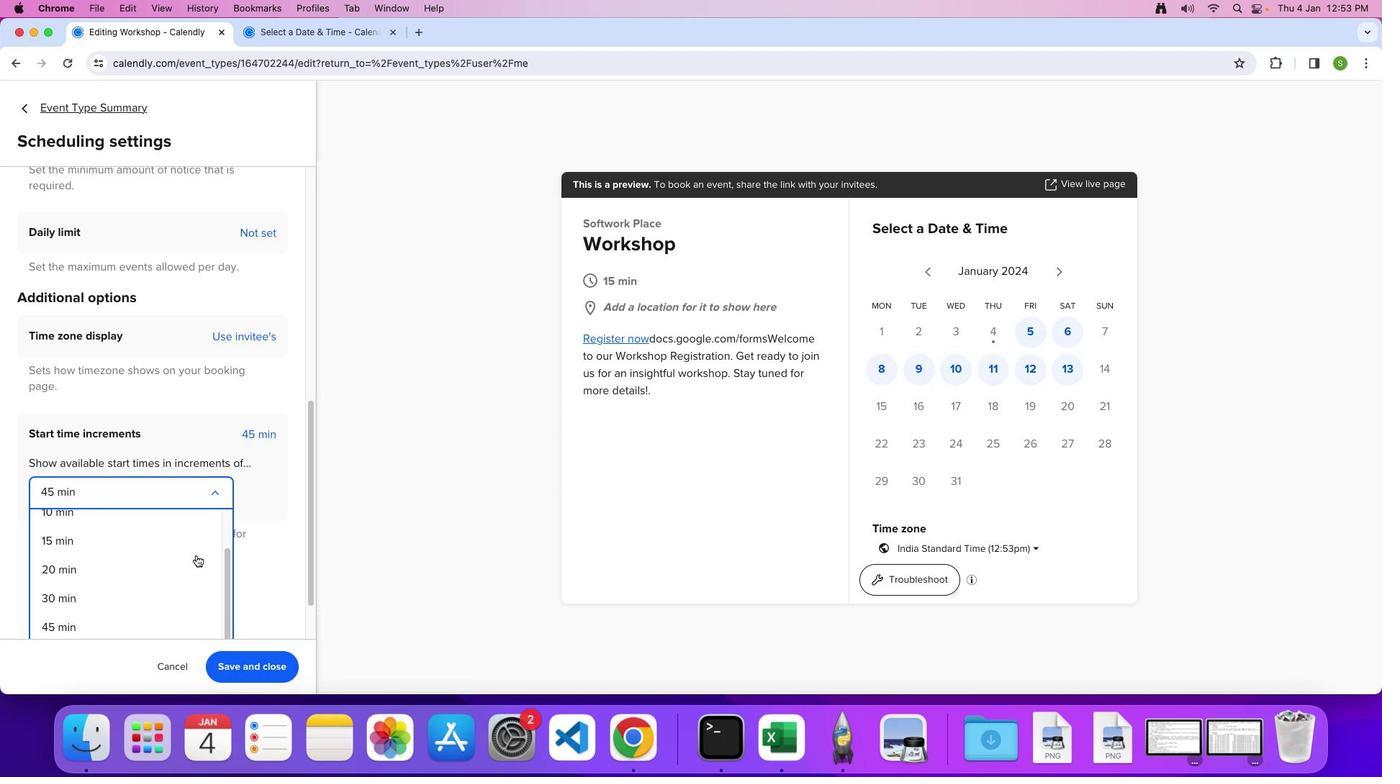 
Action: Mouse moved to (132, 595)
Screenshot: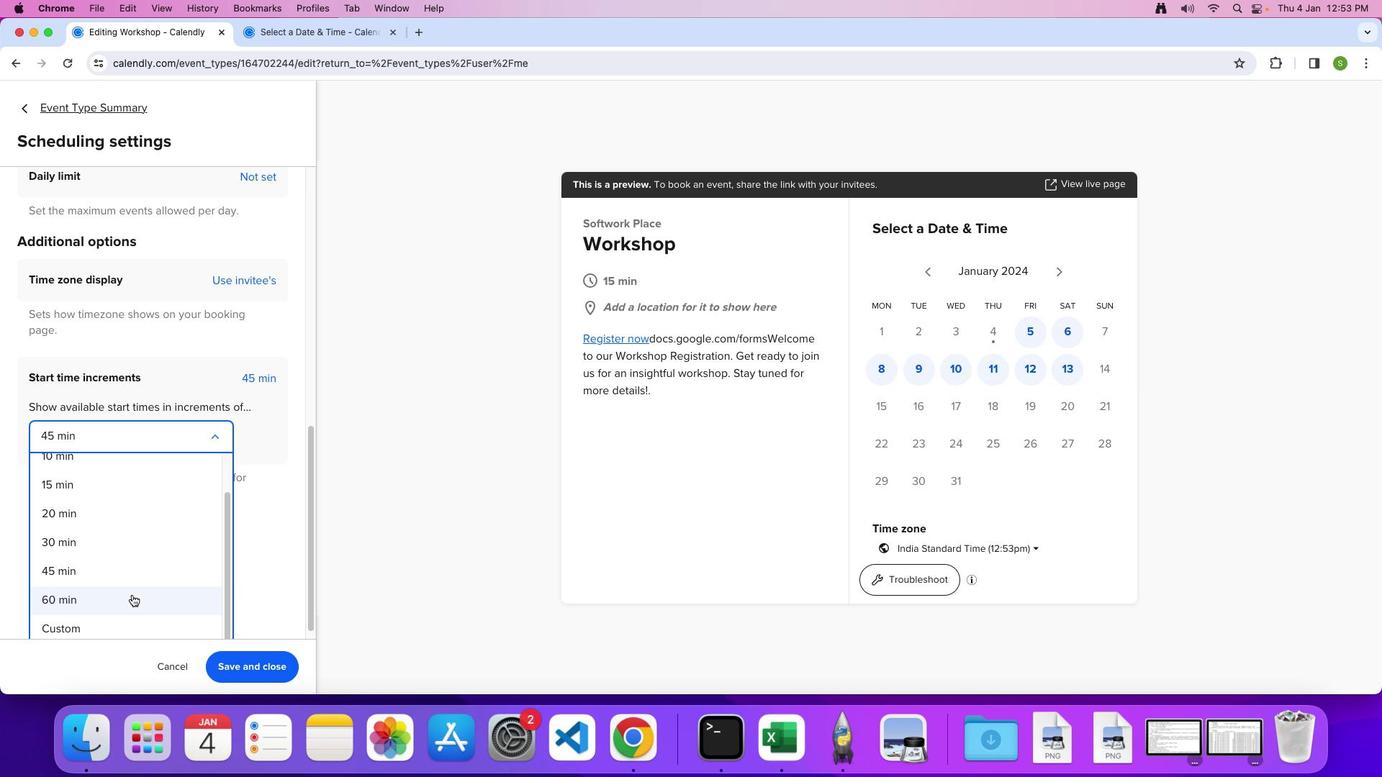 
Action: Mouse pressed left at (132, 595)
Screenshot: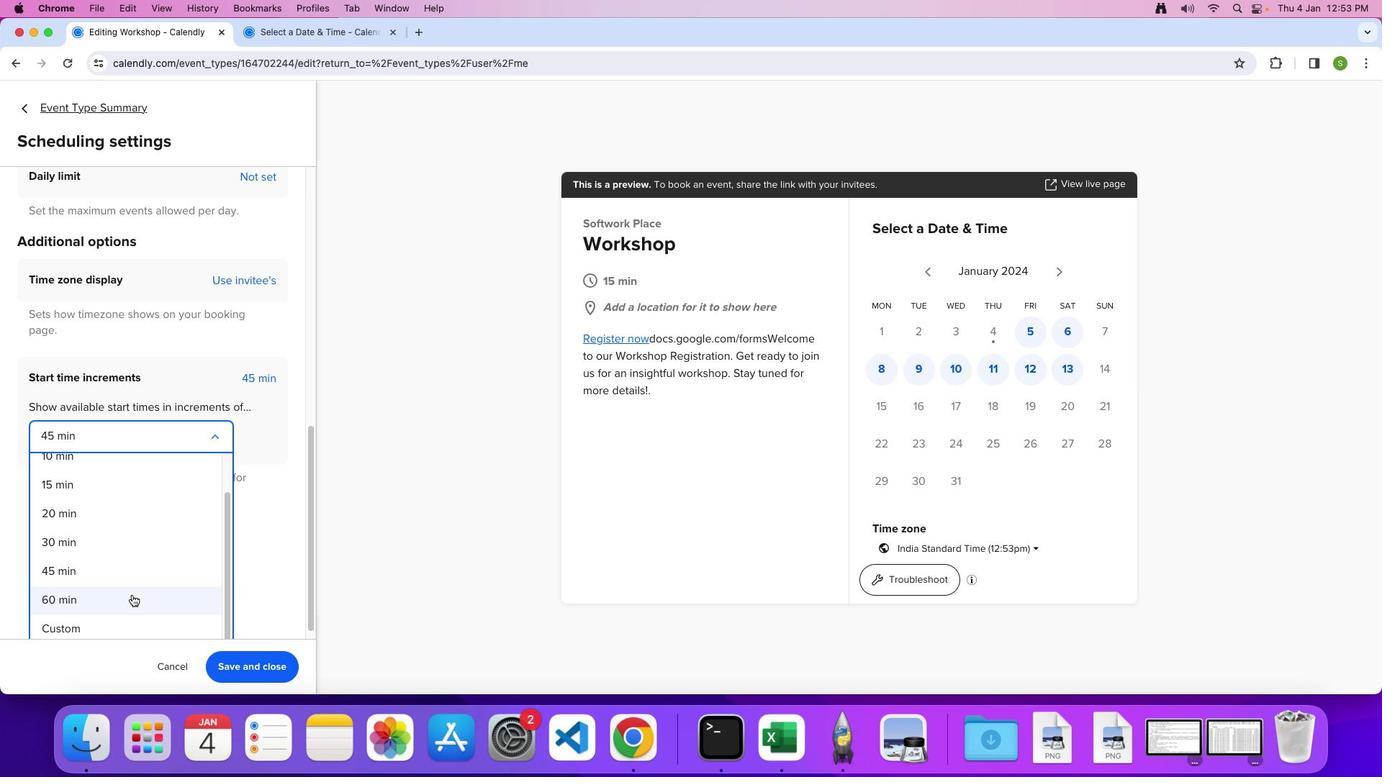 
